 Task: Create a rule from the Recommended list, Task Added to this Project -> add SubTasks in the project AgileCenter with SubTasks Gather and Analyse Requirements , Design and Implement Solution , System Test and UAT , Release to Production / Go Live
Action: Mouse moved to (1169, 102)
Screenshot: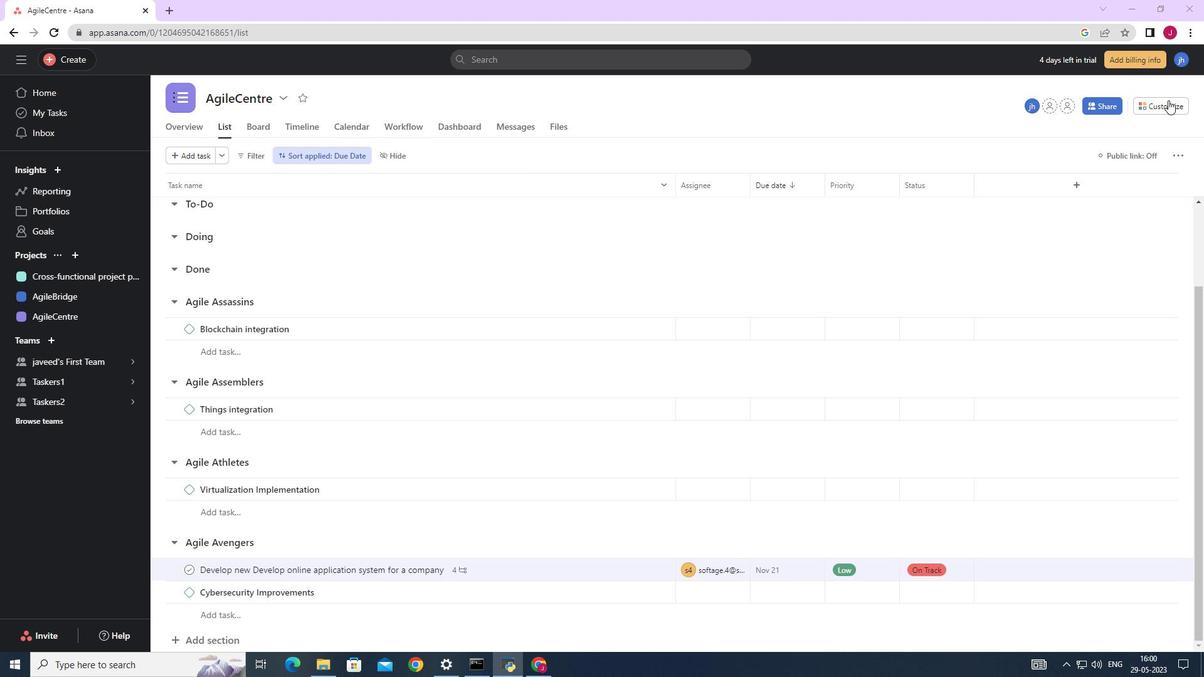
Action: Mouse pressed left at (1169, 102)
Screenshot: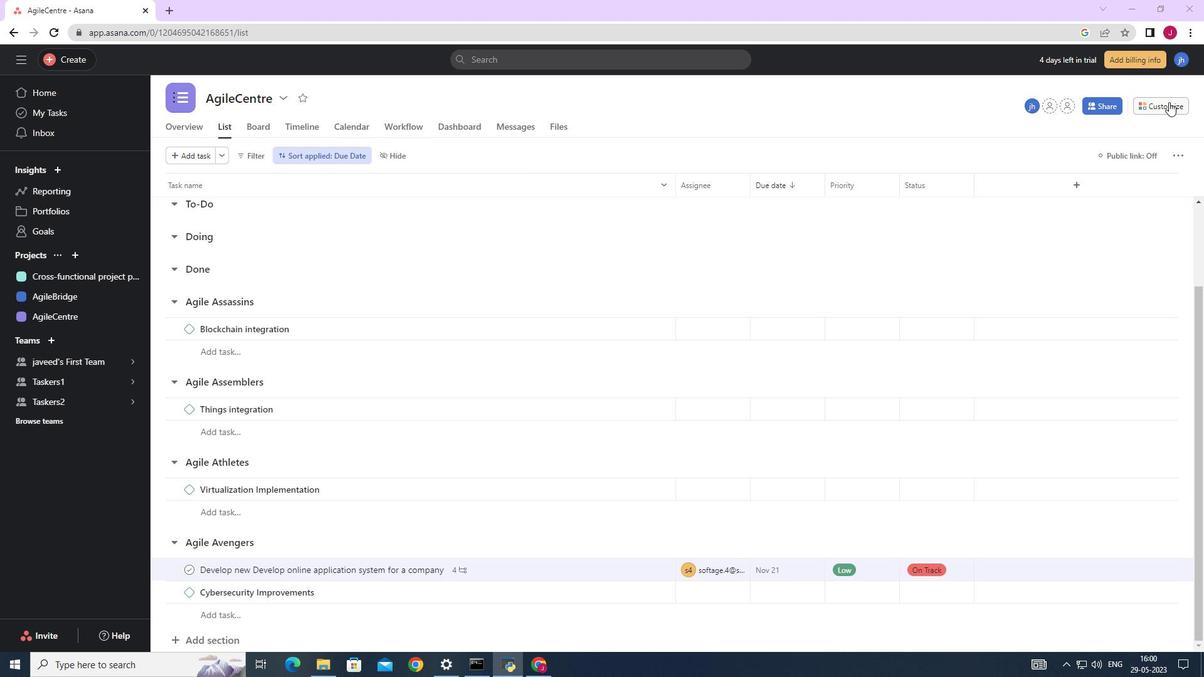 
Action: Mouse moved to (937, 276)
Screenshot: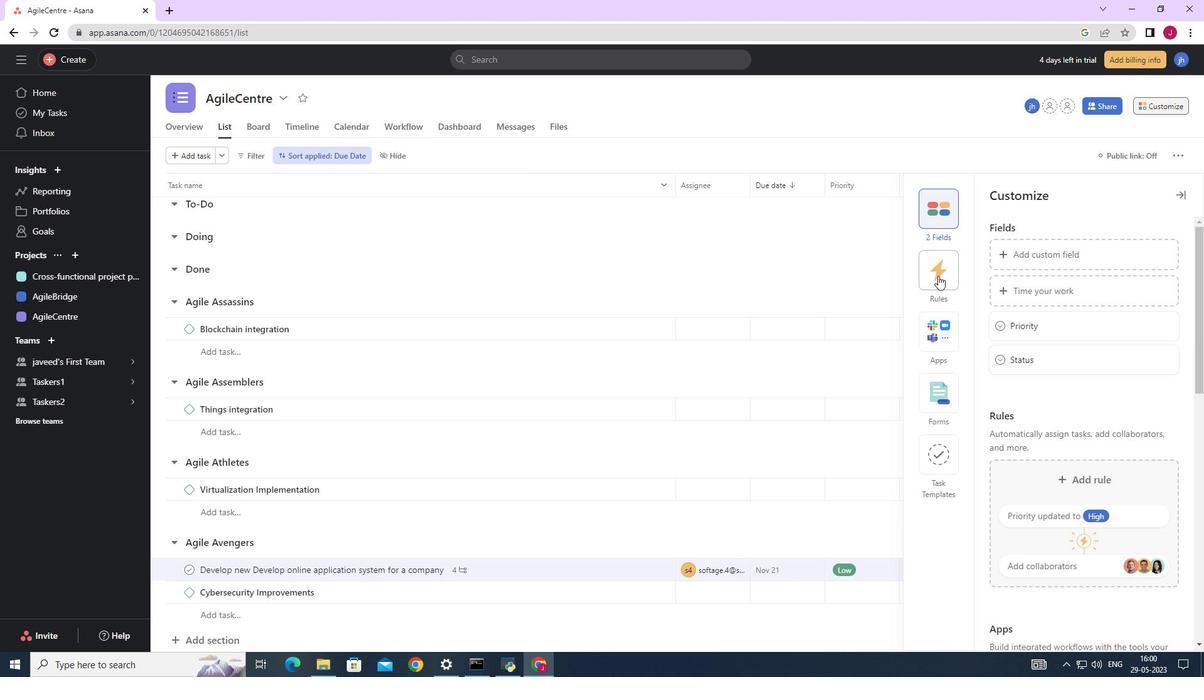 
Action: Mouse pressed left at (937, 276)
Screenshot: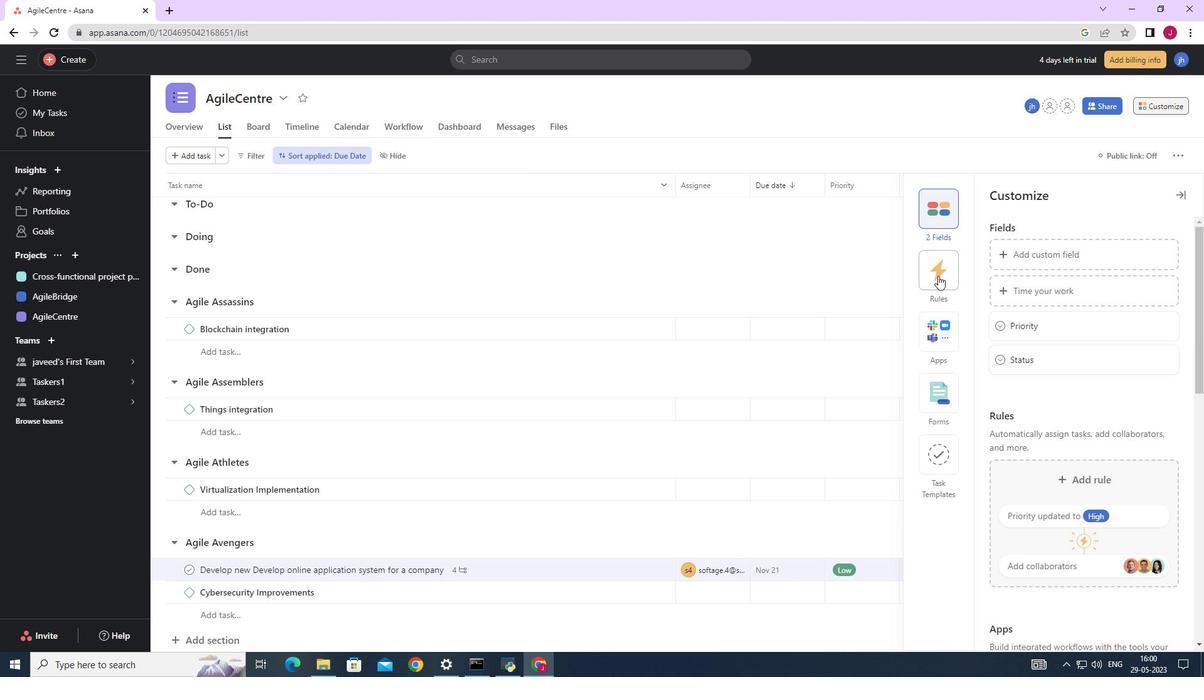 
Action: Mouse moved to (1075, 289)
Screenshot: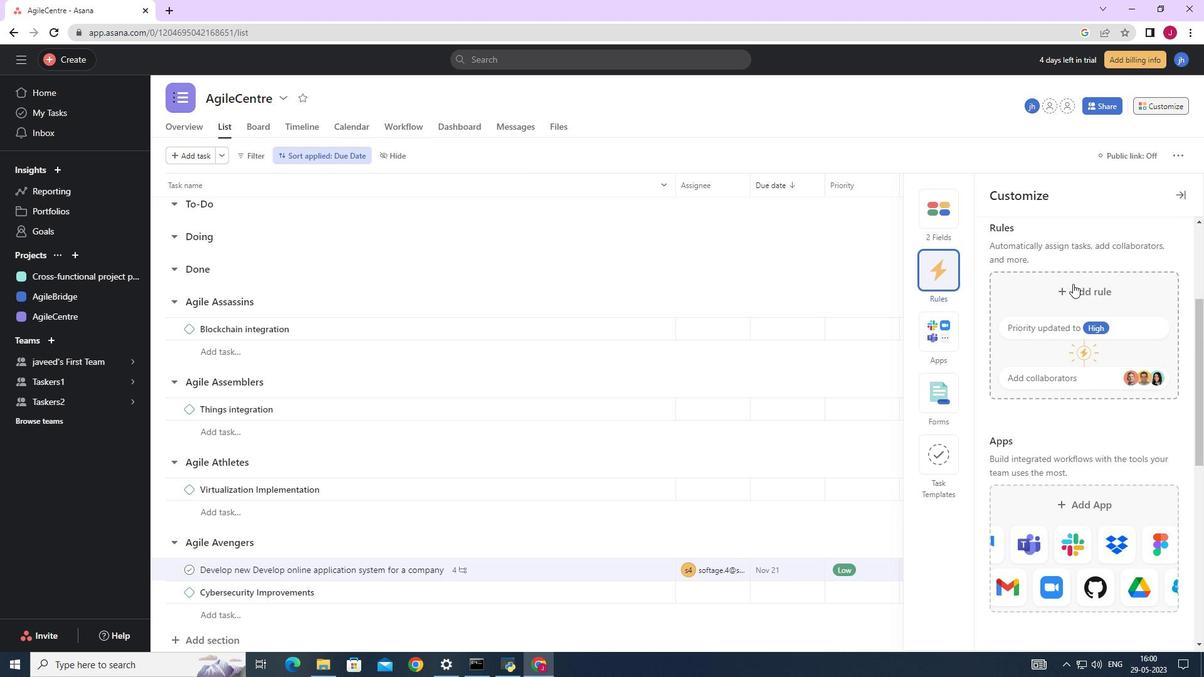 
Action: Mouse pressed left at (1075, 289)
Screenshot: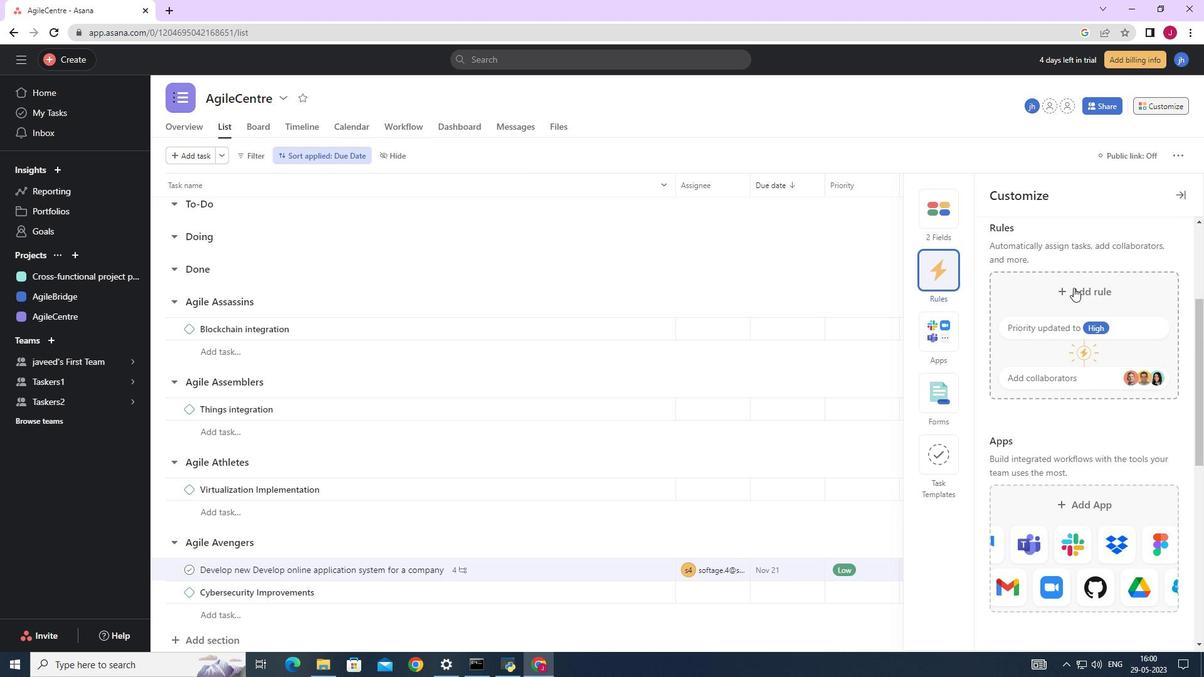 
Action: Mouse moved to (497, 205)
Screenshot: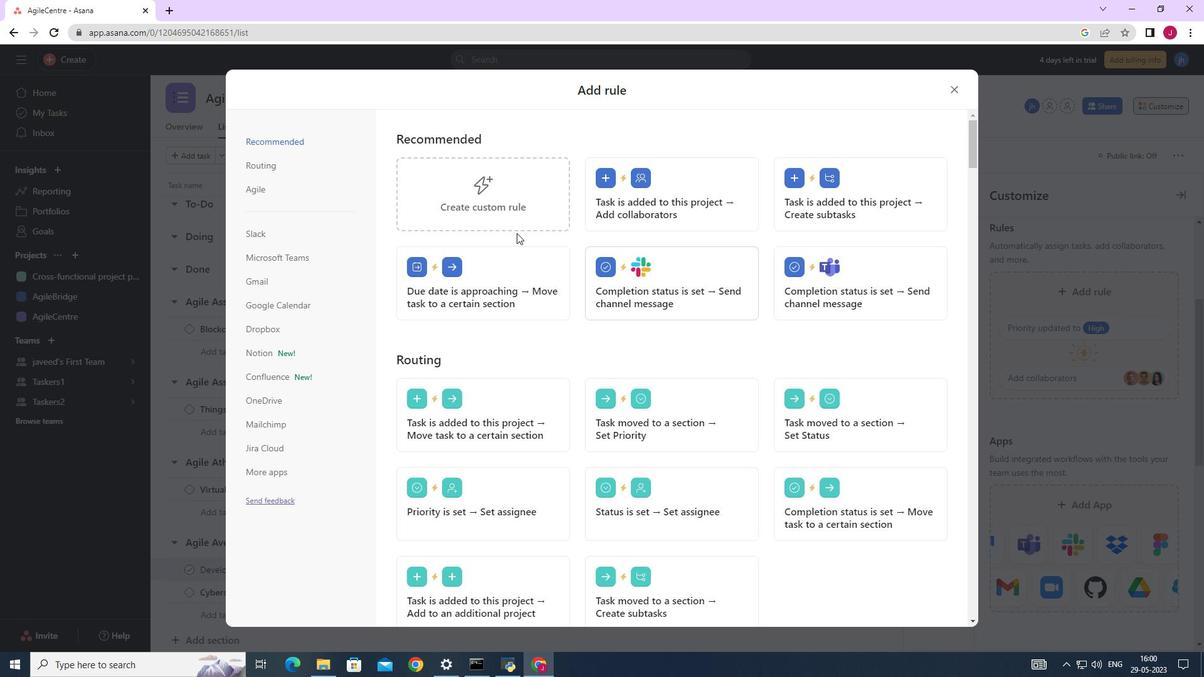 
Action: Mouse scrolled (497, 206) with delta (0, 0)
Screenshot: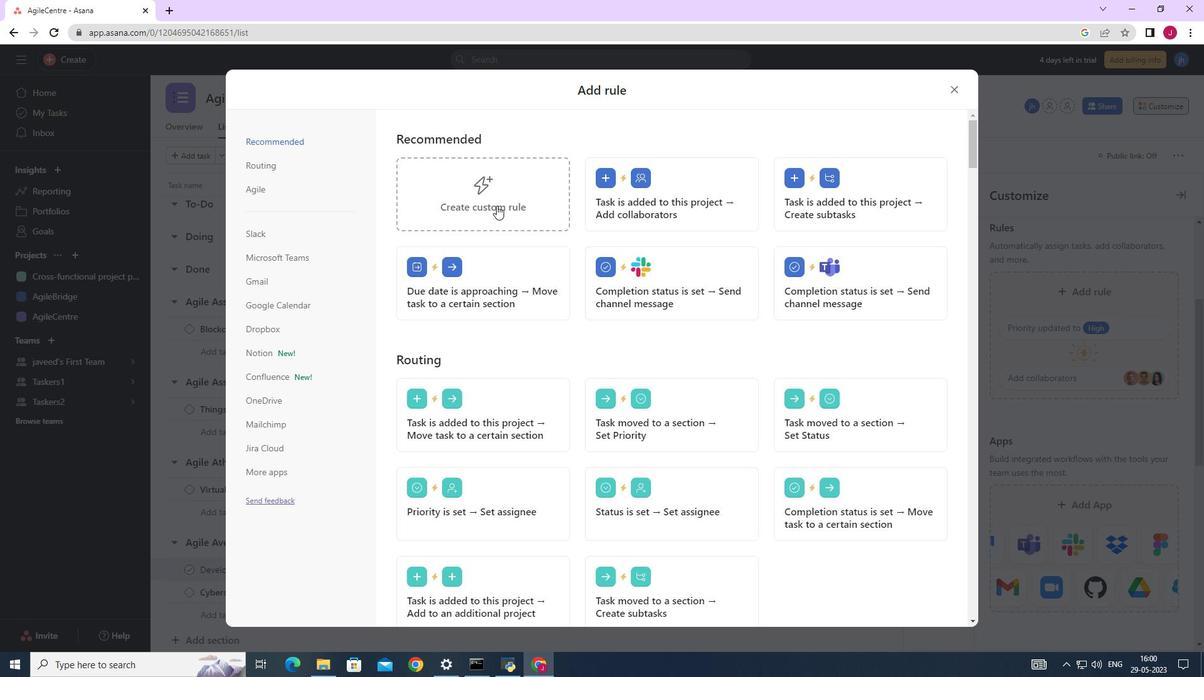 
Action: Mouse scrolled (497, 206) with delta (0, 0)
Screenshot: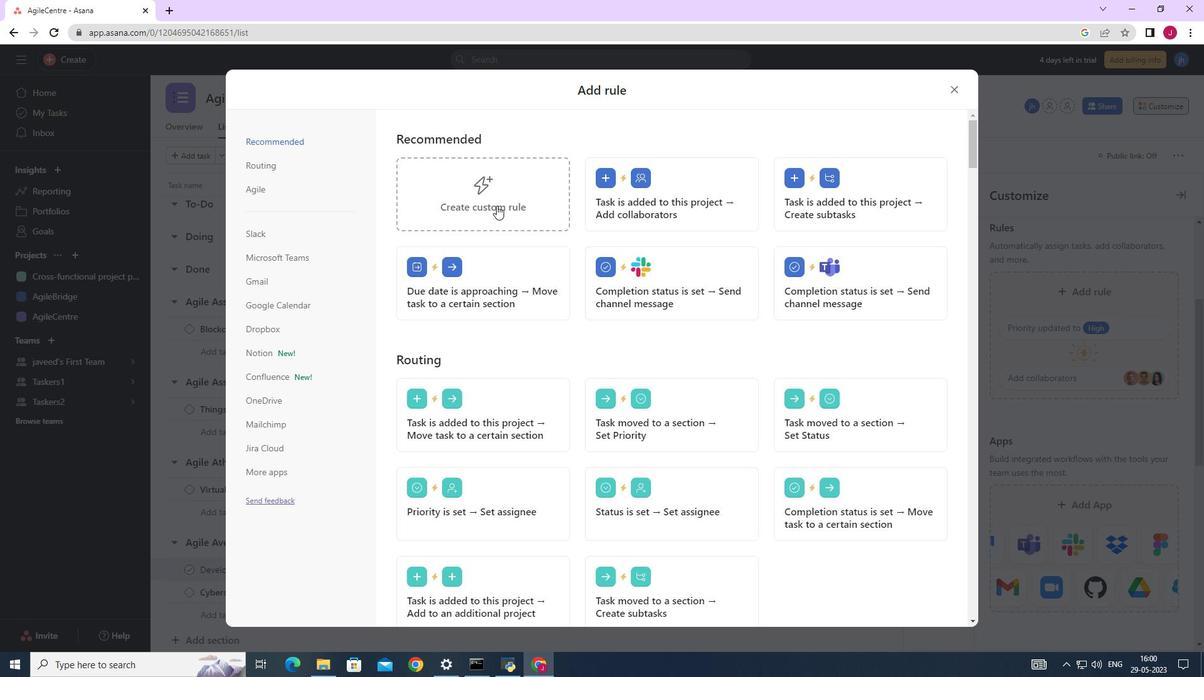 
Action: Mouse scrolled (497, 206) with delta (0, 0)
Screenshot: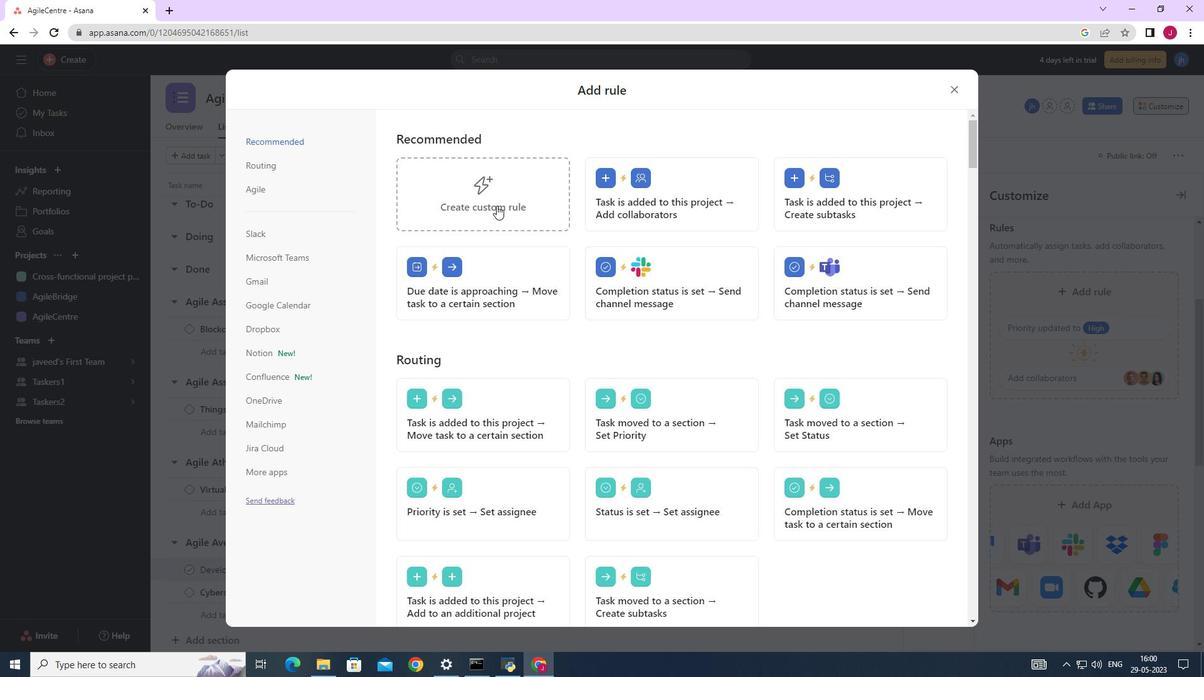 
Action: Mouse moved to (497, 202)
Screenshot: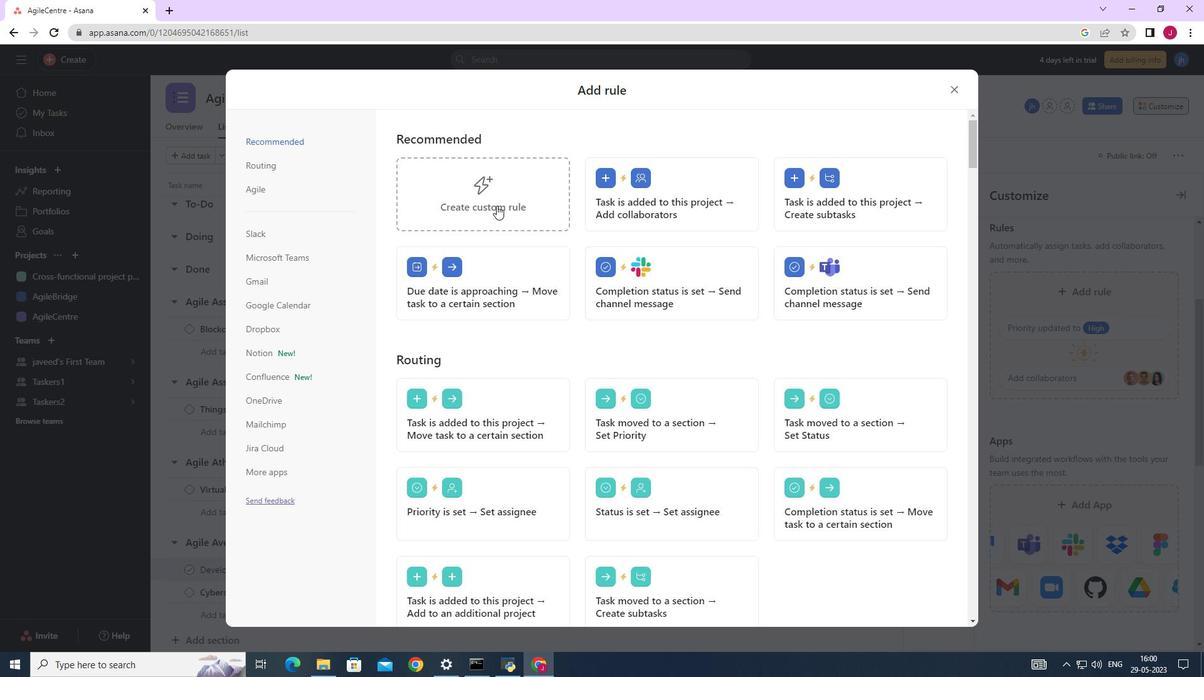 
Action: Mouse pressed left at (497, 202)
Screenshot: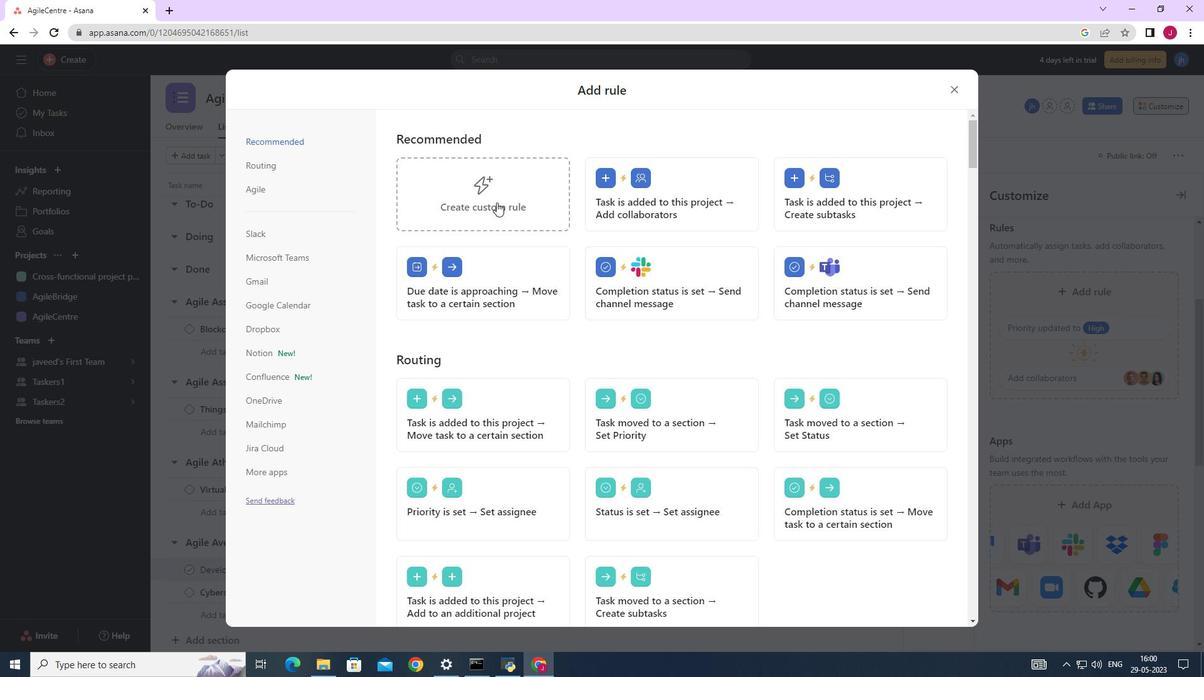 
Action: Mouse moved to (630, 341)
Screenshot: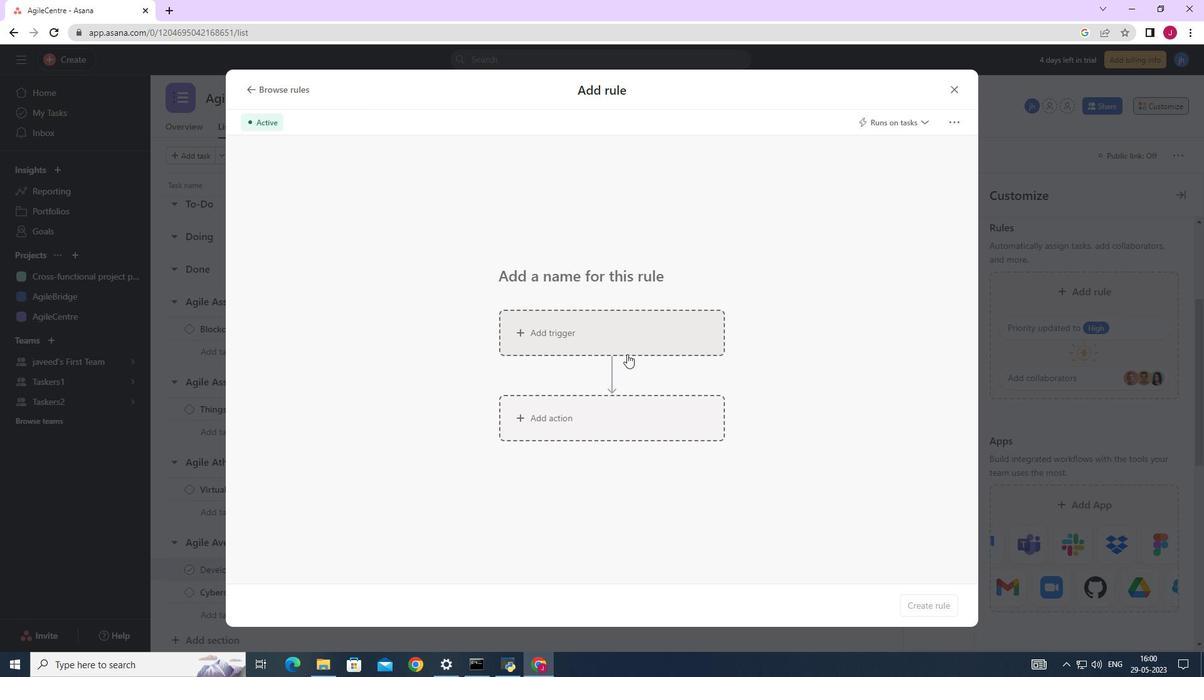 
Action: Mouse pressed left at (630, 341)
Screenshot: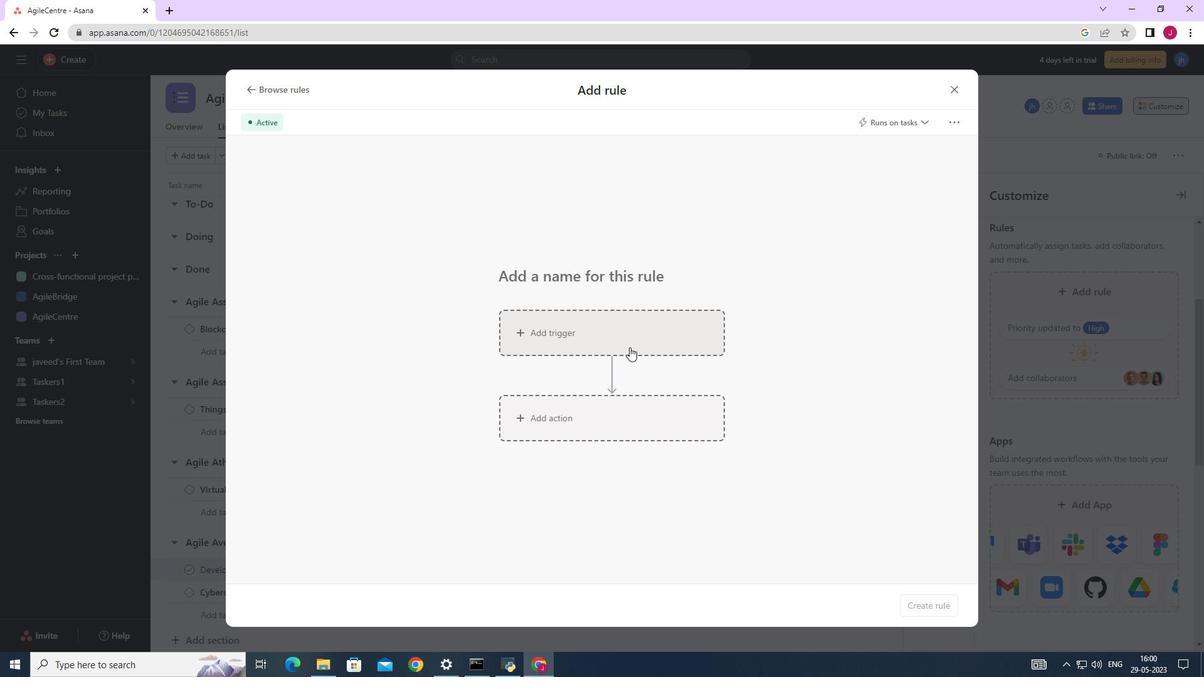 
Action: Mouse moved to (545, 420)
Screenshot: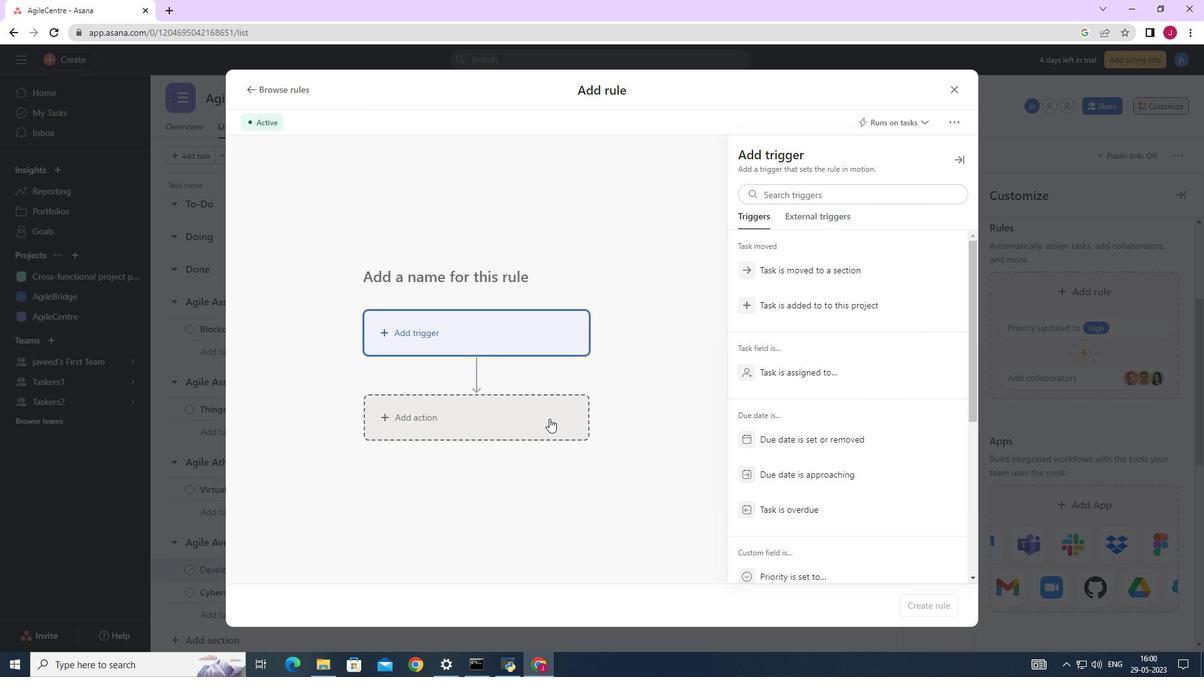 
Action: Mouse pressed left at (545, 419)
Screenshot: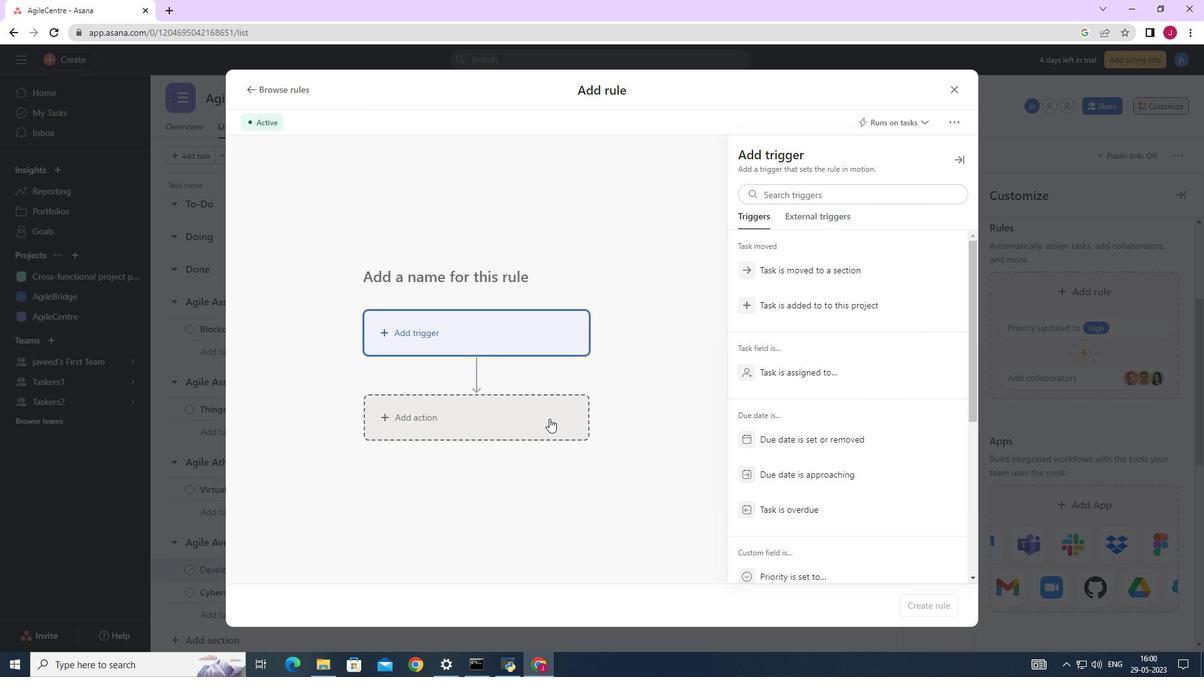 
Action: Mouse moved to (789, 333)
Screenshot: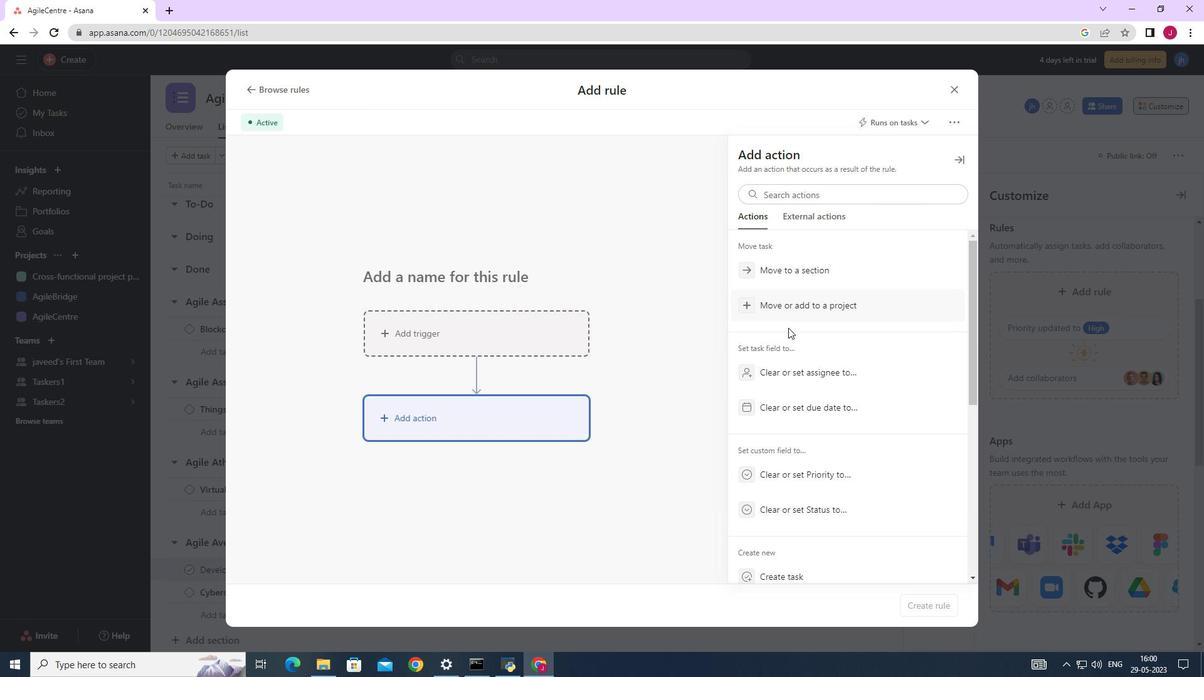 
Action: Mouse scrolled (789, 332) with delta (0, 0)
Screenshot: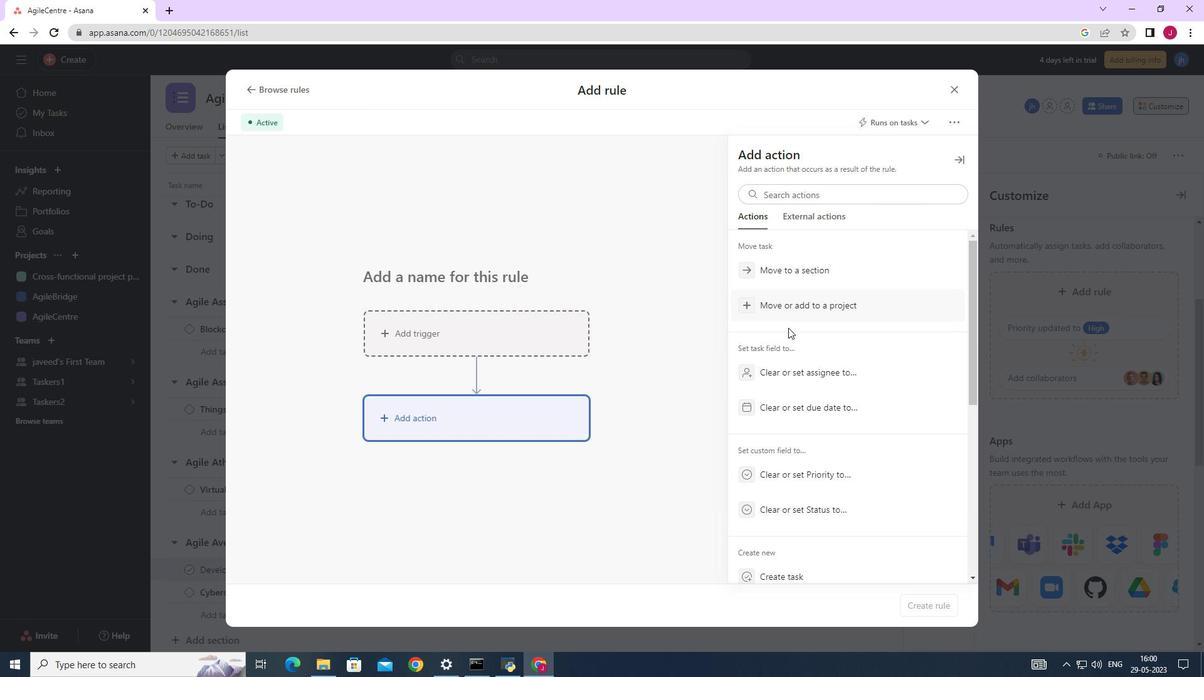 
Action: Mouse moved to (789, 333)
Screenshot: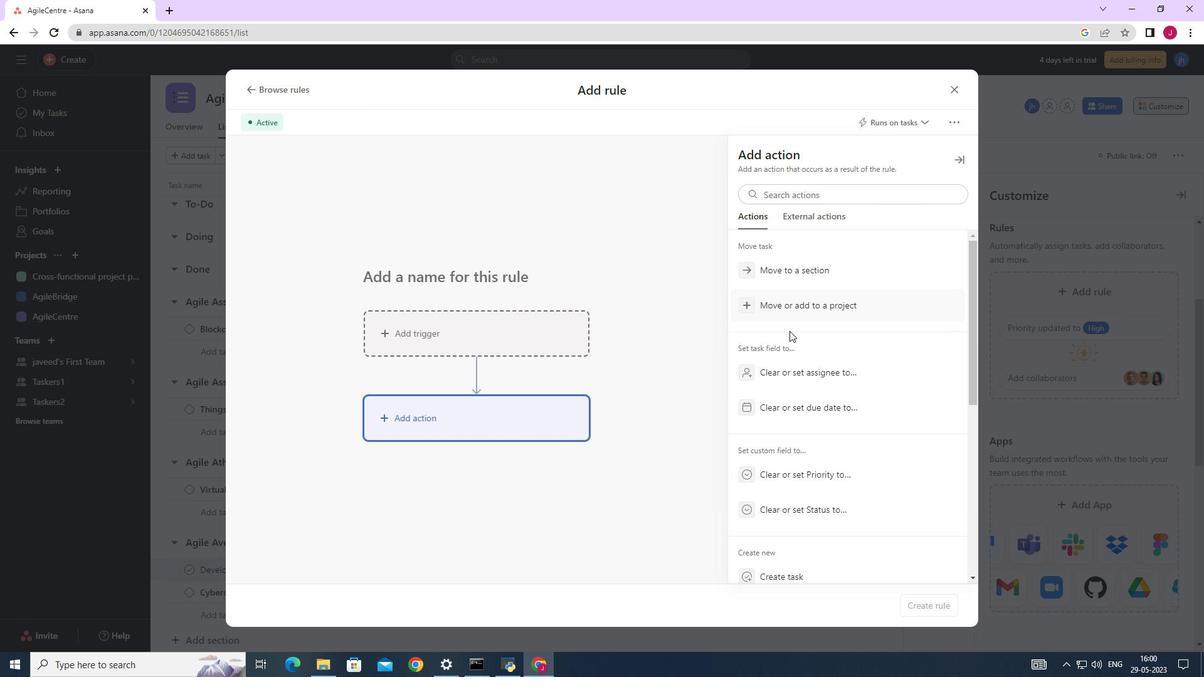 
Action: Mouse scrolled (789, 332) with delta (0, 0)
Screenshot: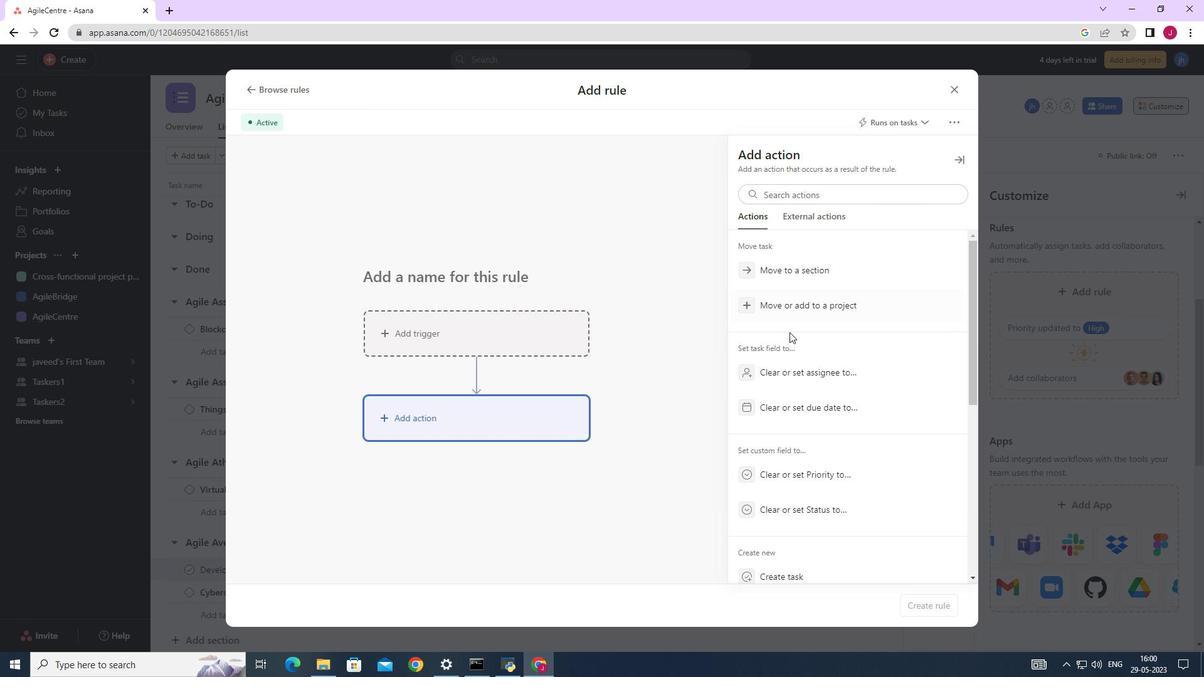 
Action: Mouse moved to (760, 443)
Screenshot: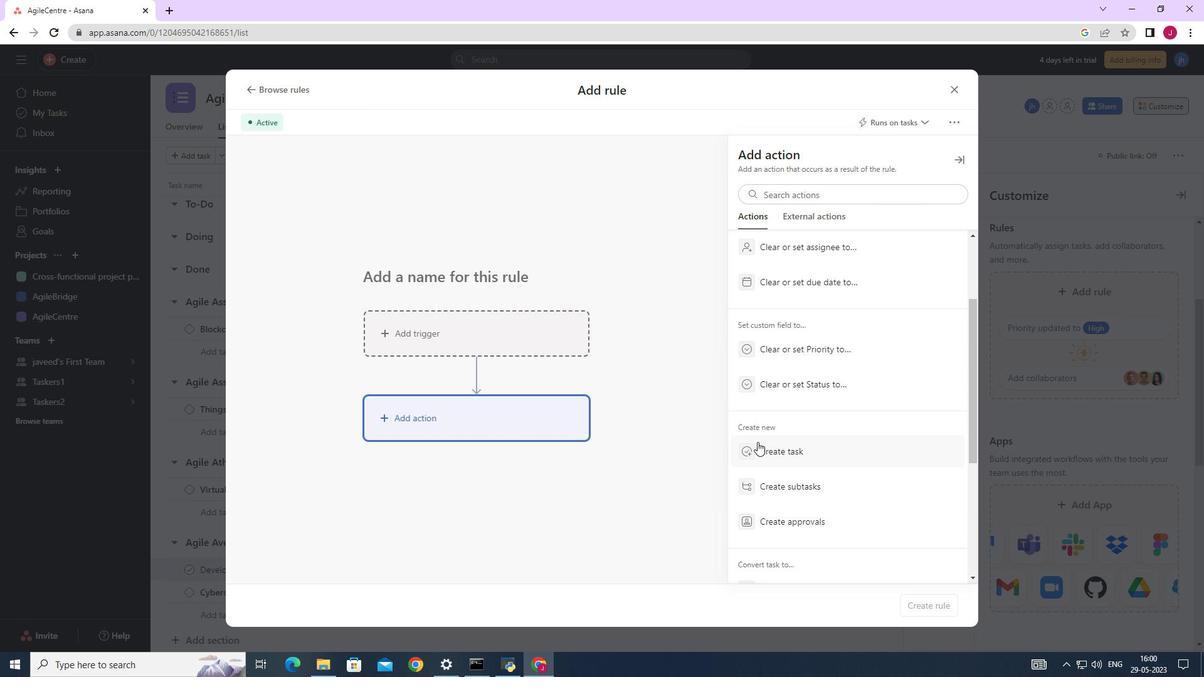 
Action: Mouse scrolled (759, 442) with delta (0, 0)
Screenshot: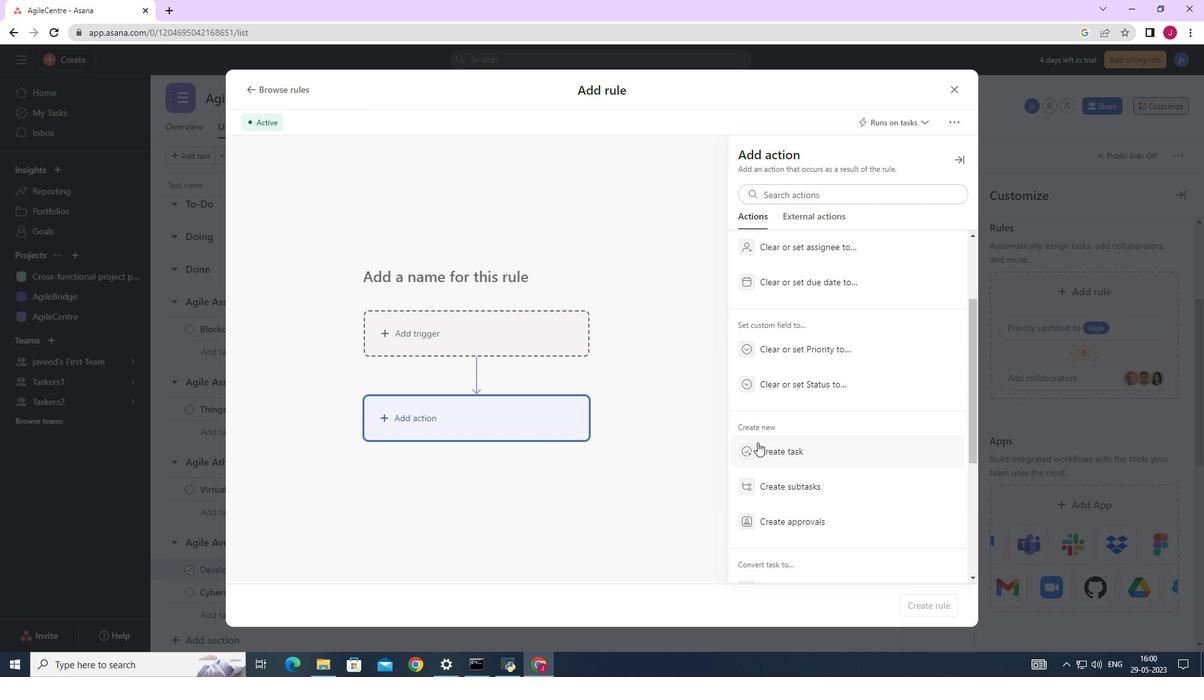 
Action: Mouse moved to (789, 425)
Screenshot: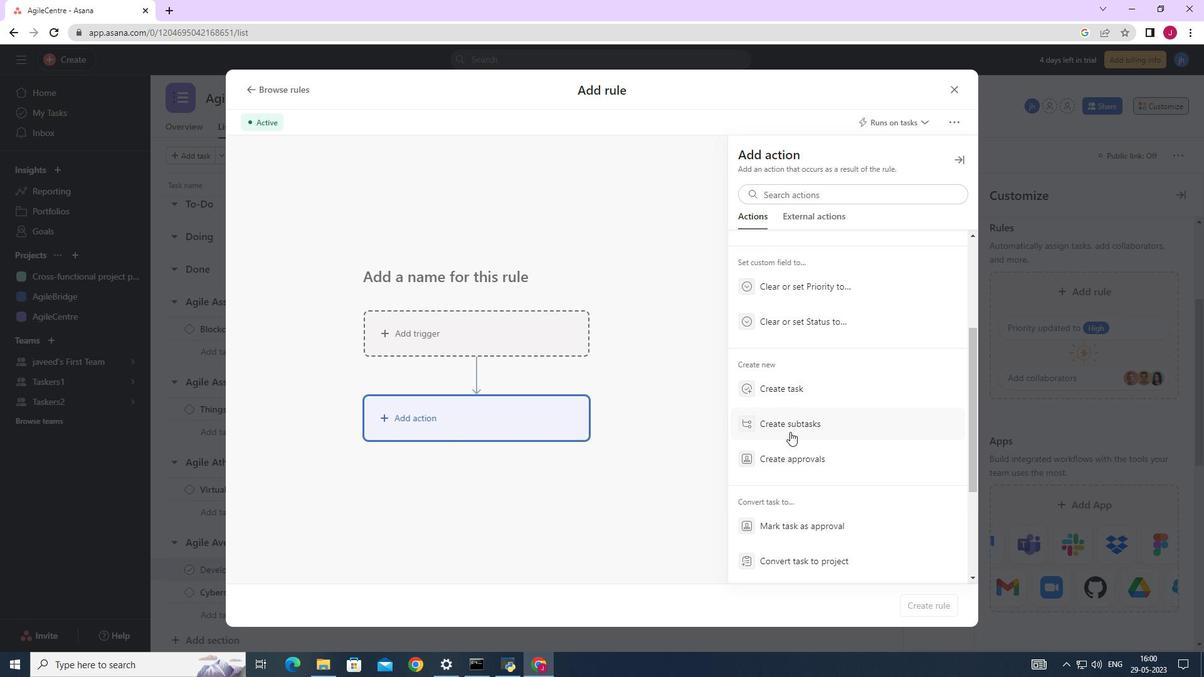 
Action: Mouse pressed left at (789, 425)
Screenshot: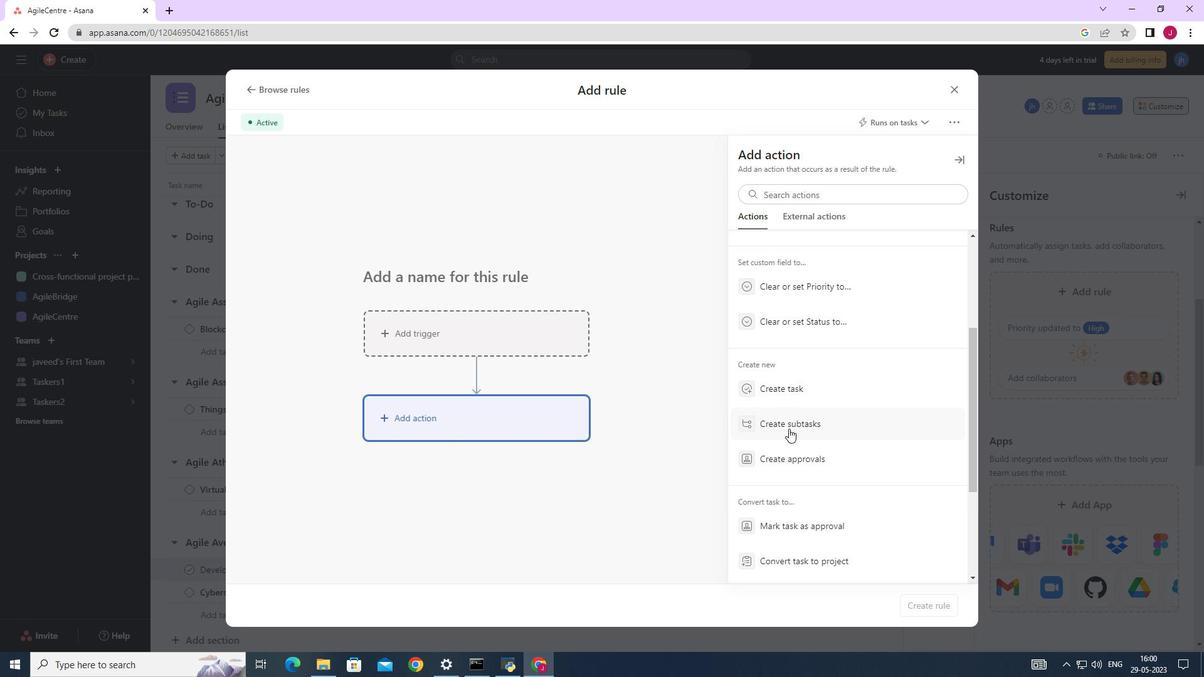 
Action: Mouse moved to (774, 195)
Screenshot: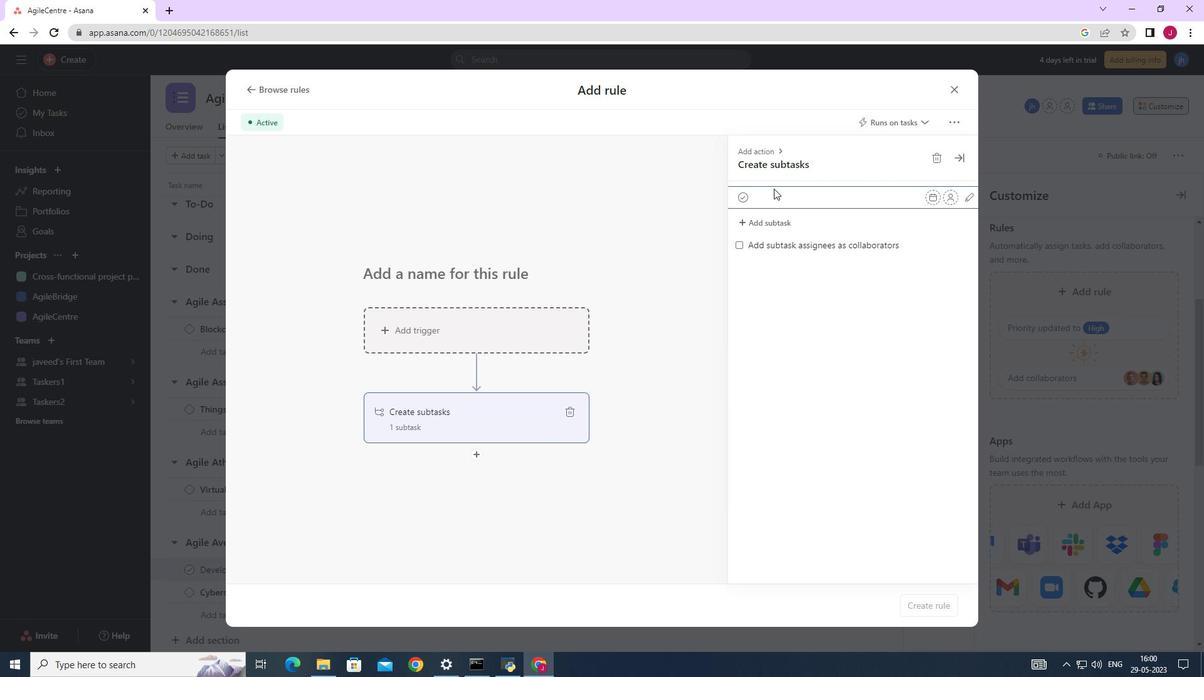 
Action: Key pressed <Key.caps_lock>G<Key.caps_lock>ather<Key.space>and<Key.space><Key.caps_lock>A<Key.caps_lock>nalyse<Key.space><Key.enter>
Screenshot: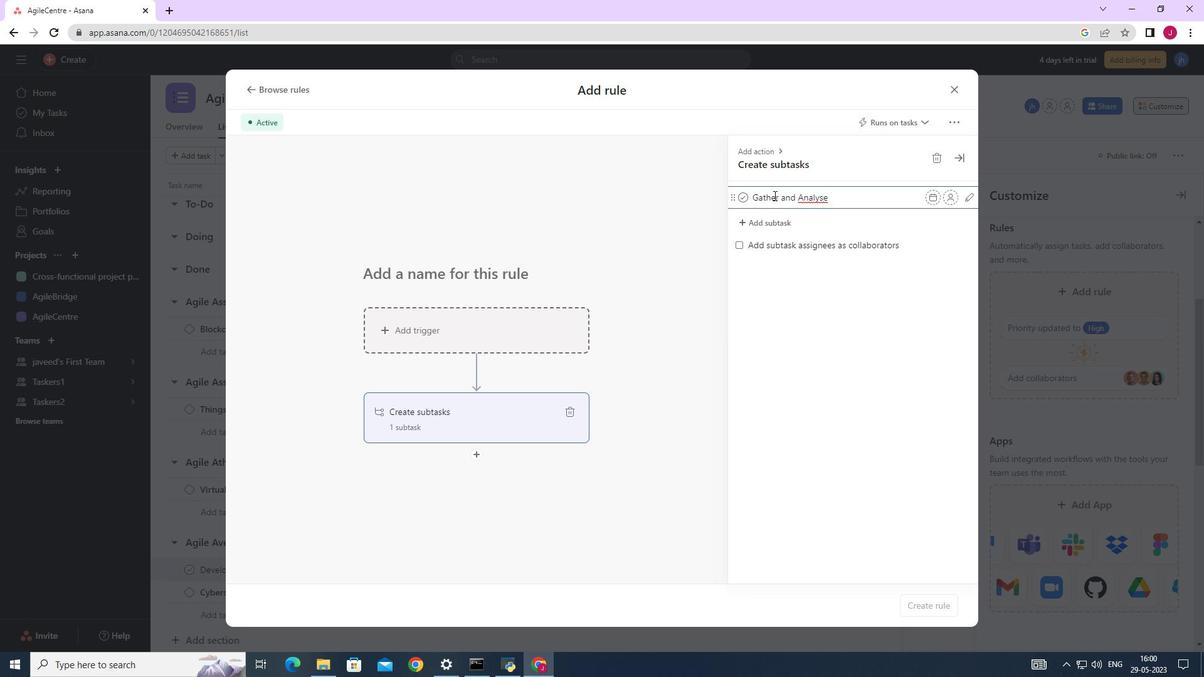 
Action: Mouse moved to (857, 198)
Screenshot: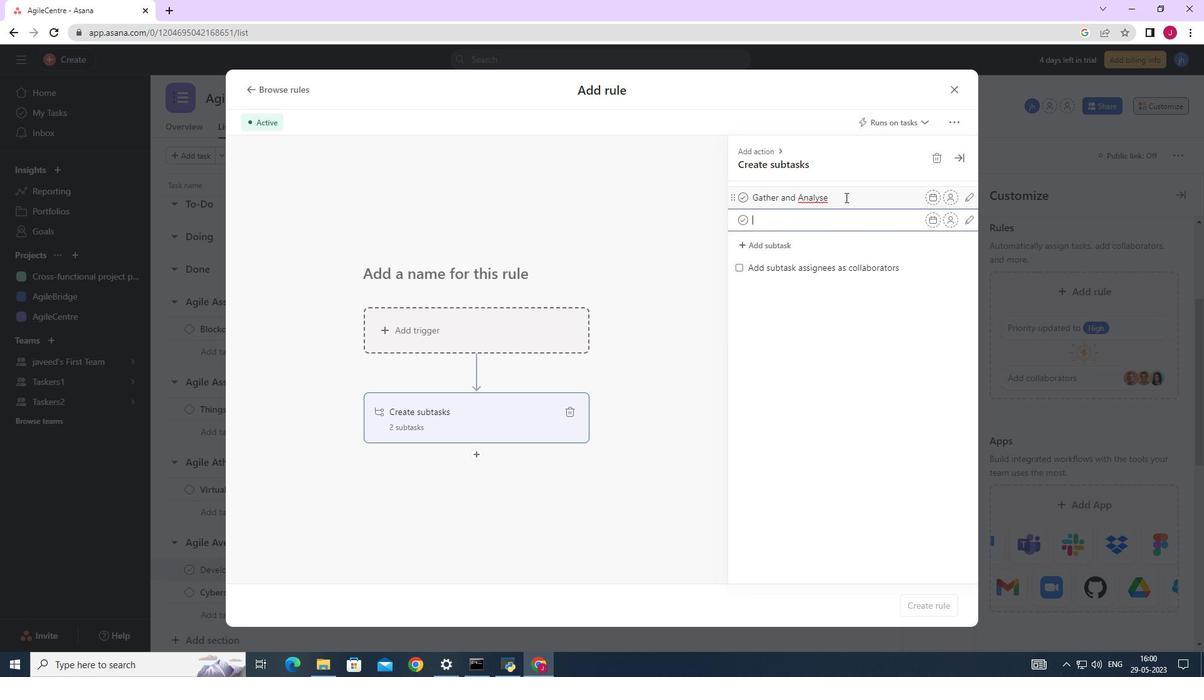 
Action: Mouse pressed left at (857, 198)
Screenshot: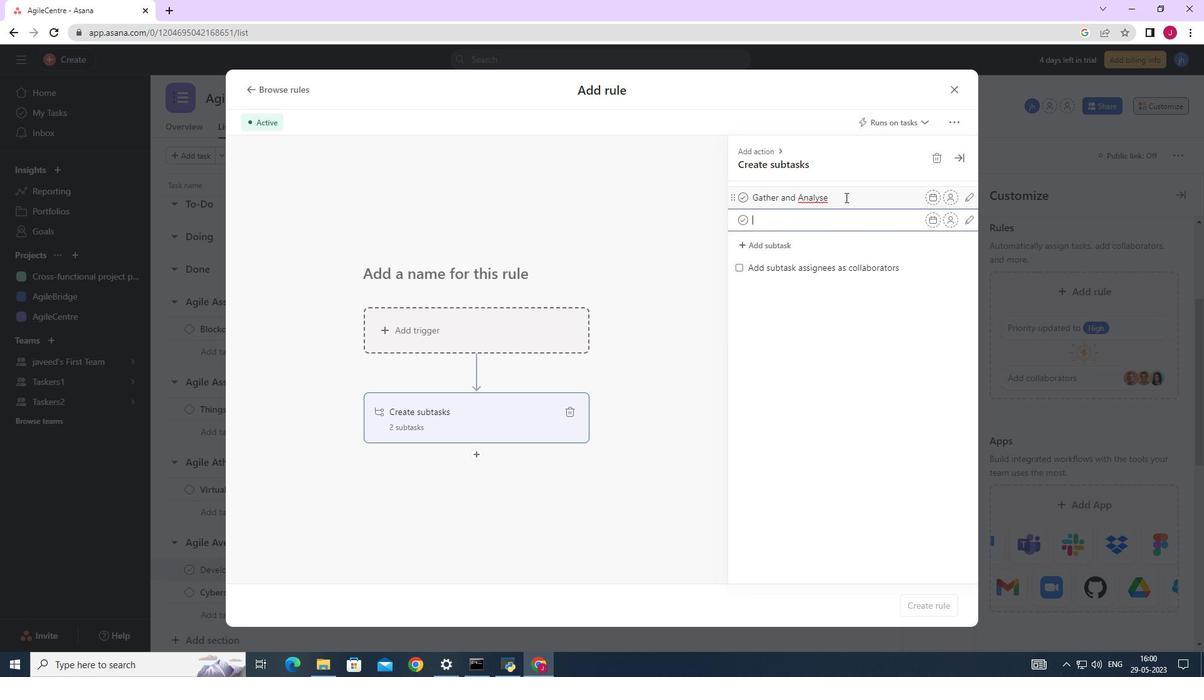 
Action: Mouse moved to (861, 192)
Screenshot: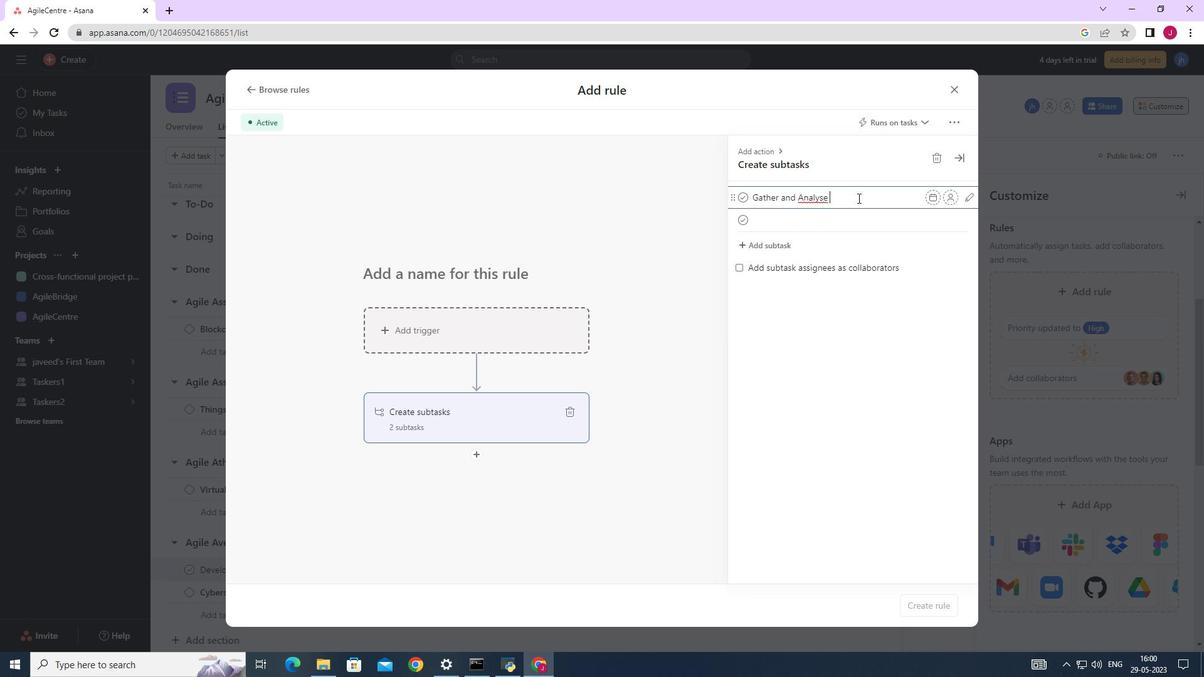 
Action: Key pressed <Key.caps_lock>R<Key.caps_lock>equit<Key.backspace>rements<Key.enter><Key.caps_lock>D<Key.caps_lock>esign<Key.space>and<Key.space>implementation<Key.space>solution<Key.enter><Key.caps_lock>S<Key.caps_lock>ystem<Key.space><Key.caps_lock>T<Key.caps_lock>est<Key.space><Key.caps_lock><Key.caps_lock>and<Key.space><Key.caps_lock>UAT<Key.enter><Key.caps_lock>re<Key.backspace><Key.caps_lock>ELEASE<Key.backspace><Key.backspace><Key.backspace><Key.backspace><Key.backspace><Key.backspace><Key.backspace><Key.backspace><Key.backspace><Key.backspace>R<Key.caps_lock>elease<Key.space>r<Key.backspace>to<Key.space><Key.caps_lock>P<Key.caps_lock>roduction<Key.space>/<Key.space><Key.caps_lock>H<Key.backspace><Key.caps_lock>g<Key.backspace><Key.caps_lock>G<Key.caps_lock>o<Key.space><Key.caps_lock>L<Key.caps_lock>ive<Key.enter>
Screenshot: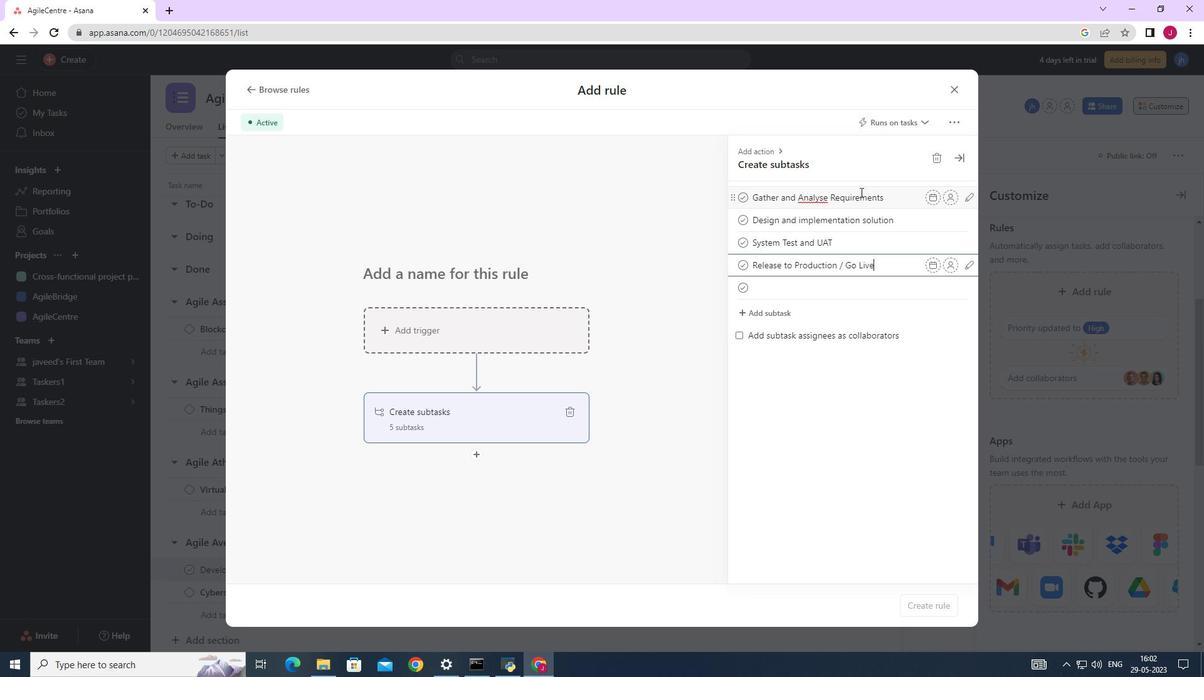
Action: Mouse moved to (967, 156)
Screenshot: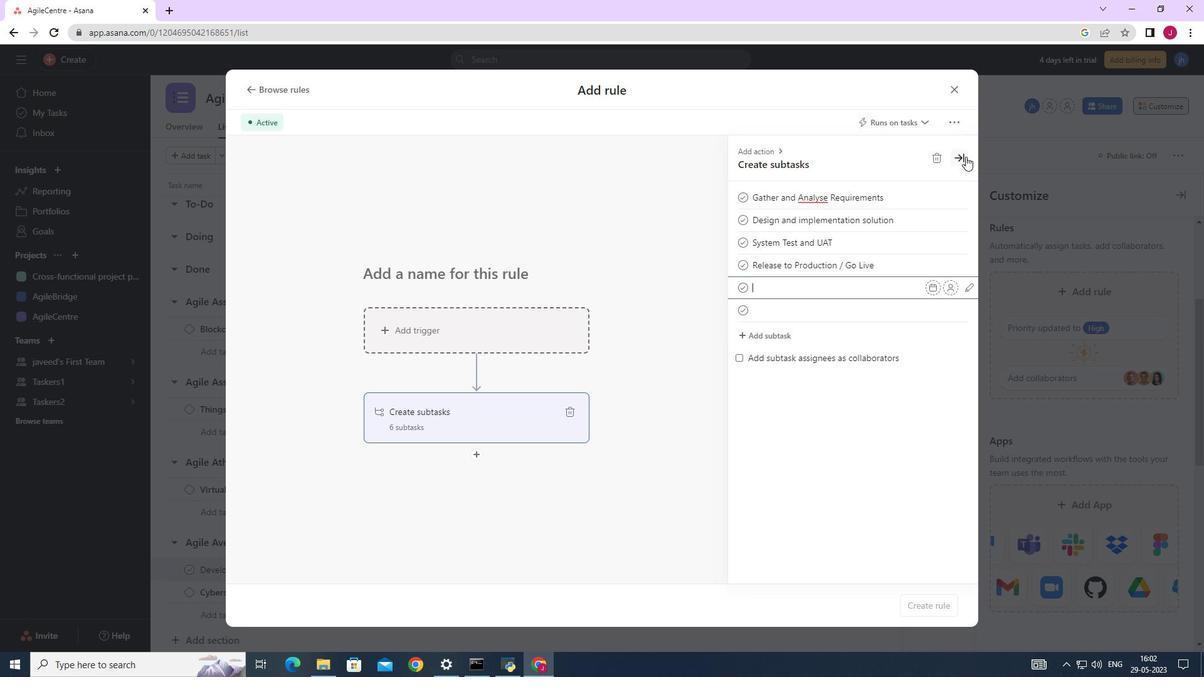 
Action: Mouse pressed left at (967, 156)
Screenshot: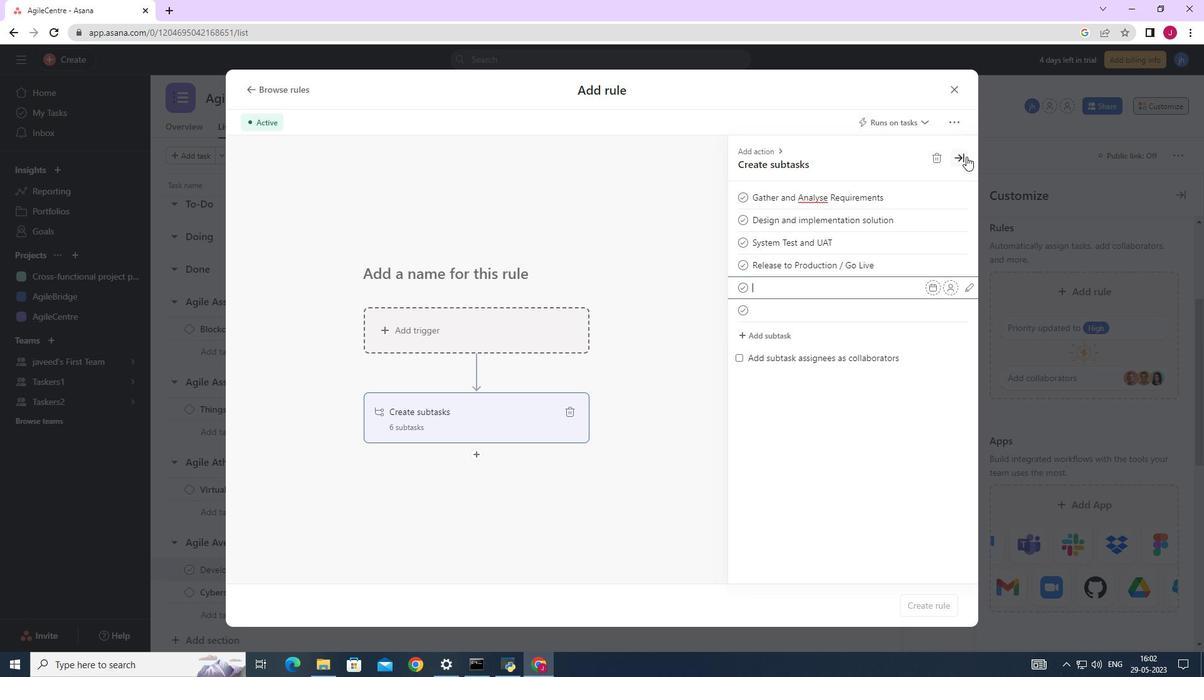 
Action: Mouse moved to (916, 163)
Screenshot: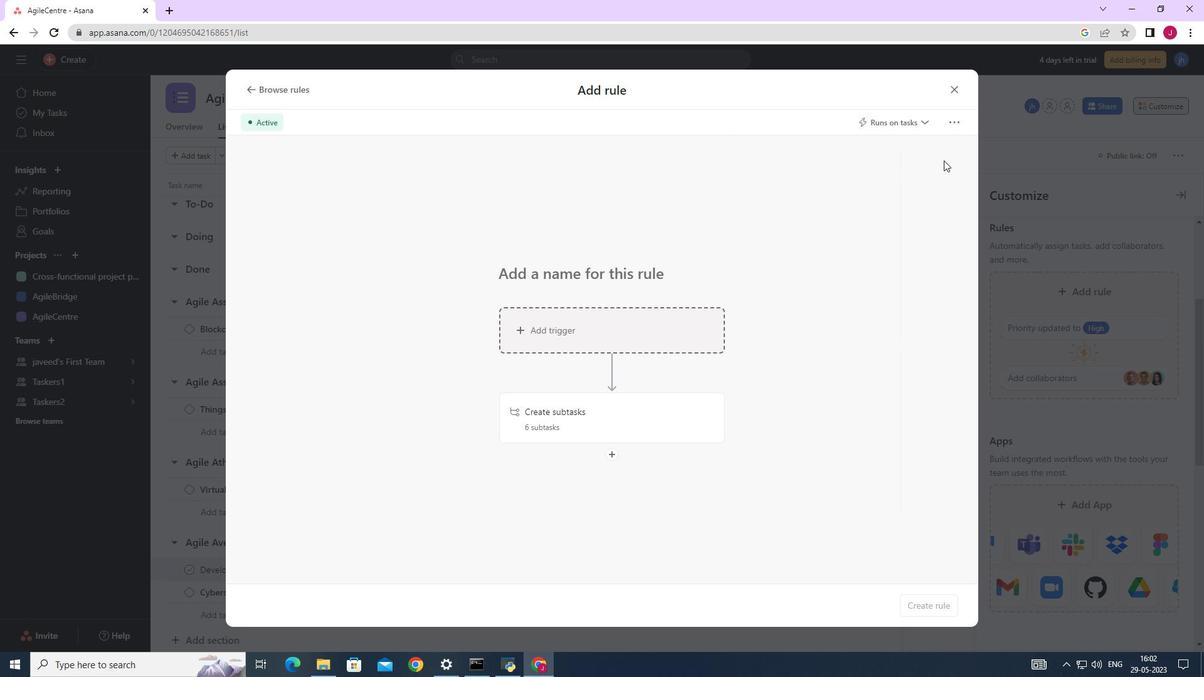 
